 Task: Create List Brand Differentiation in Board Brand Messaging Development to Workspace Email Service Providers. Create List Brand Architecture in Board Email Marketing List Cleaning and Segmentation to Workspace Email Service Providers. Create List Brand Essence in Board Product Quality Control and Assurance to Workspace Email Service Providers
Action: Mouse moved to (68, 349)
Screenshot: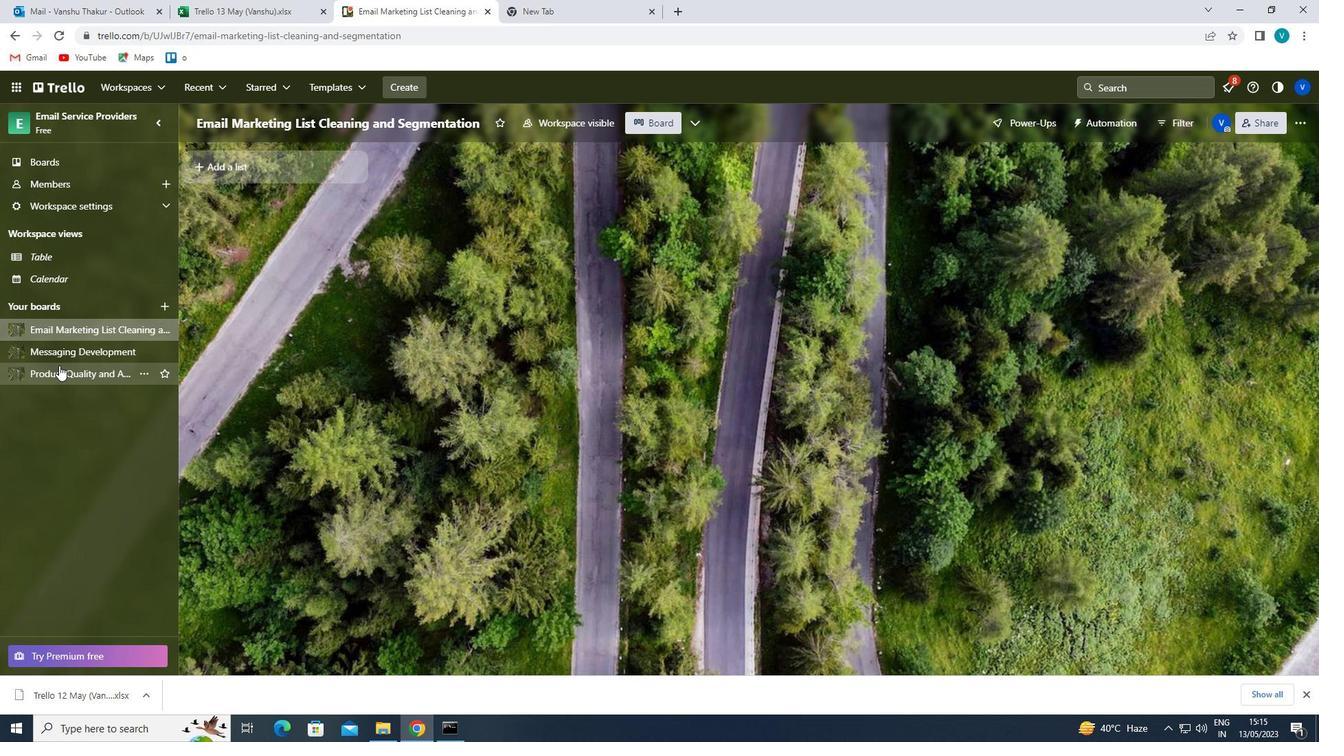 
Action: Mouse pressed left at (68, 349)
Screenshot: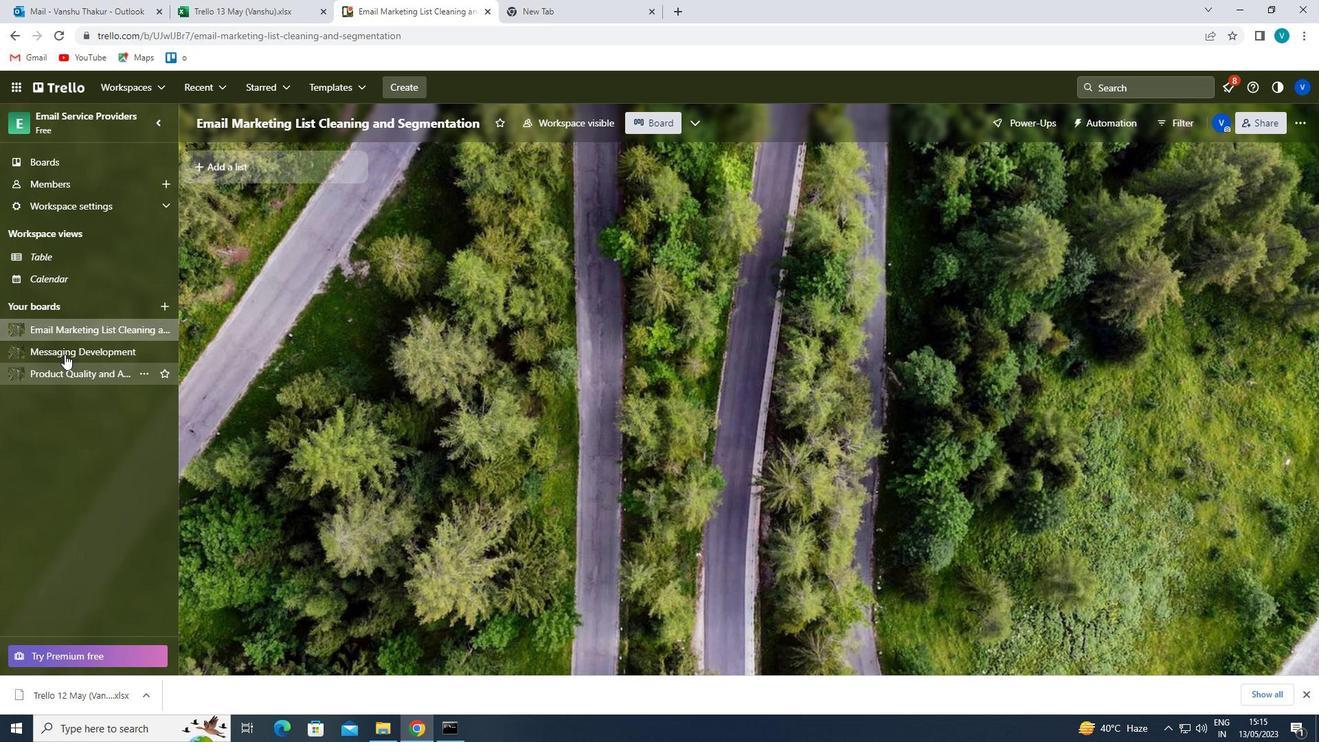 
Action: Mouse moved to (270, 168)
Screenshot: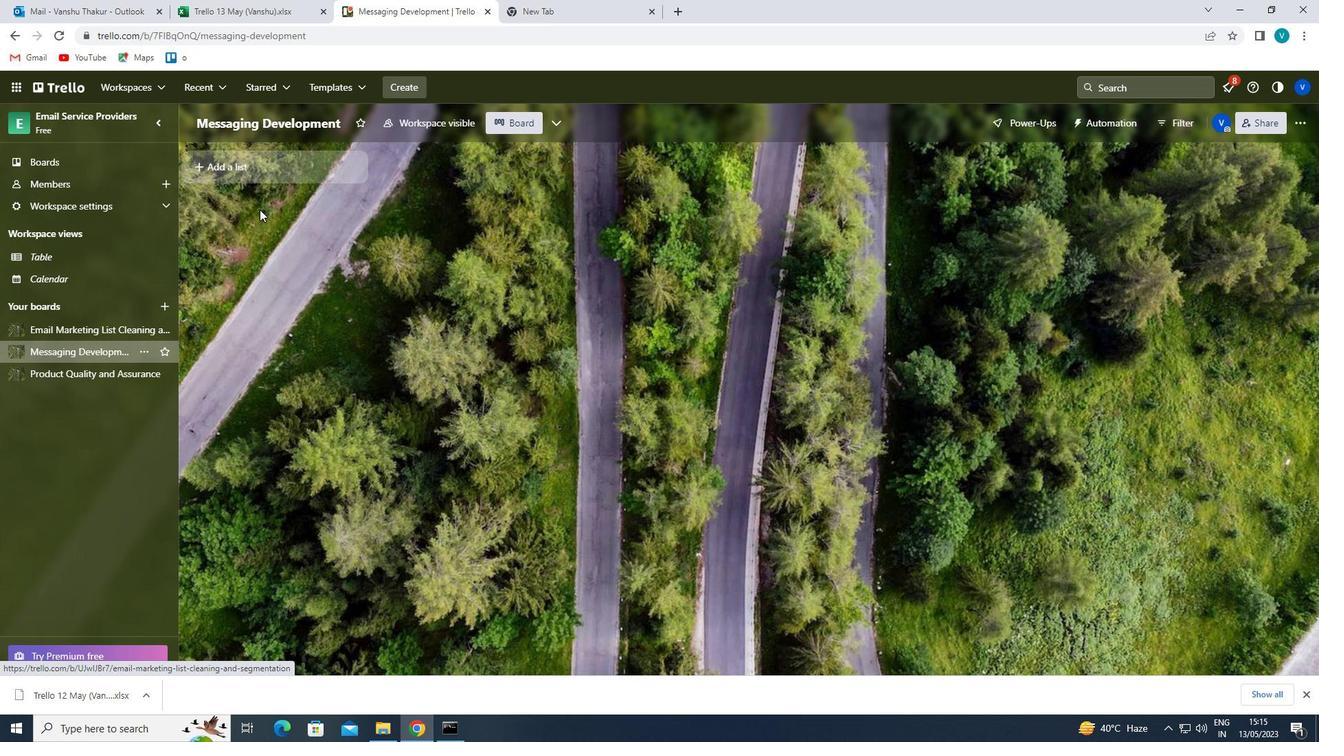 
Action: Mouse pressed left at (270, 168)
Screenshot: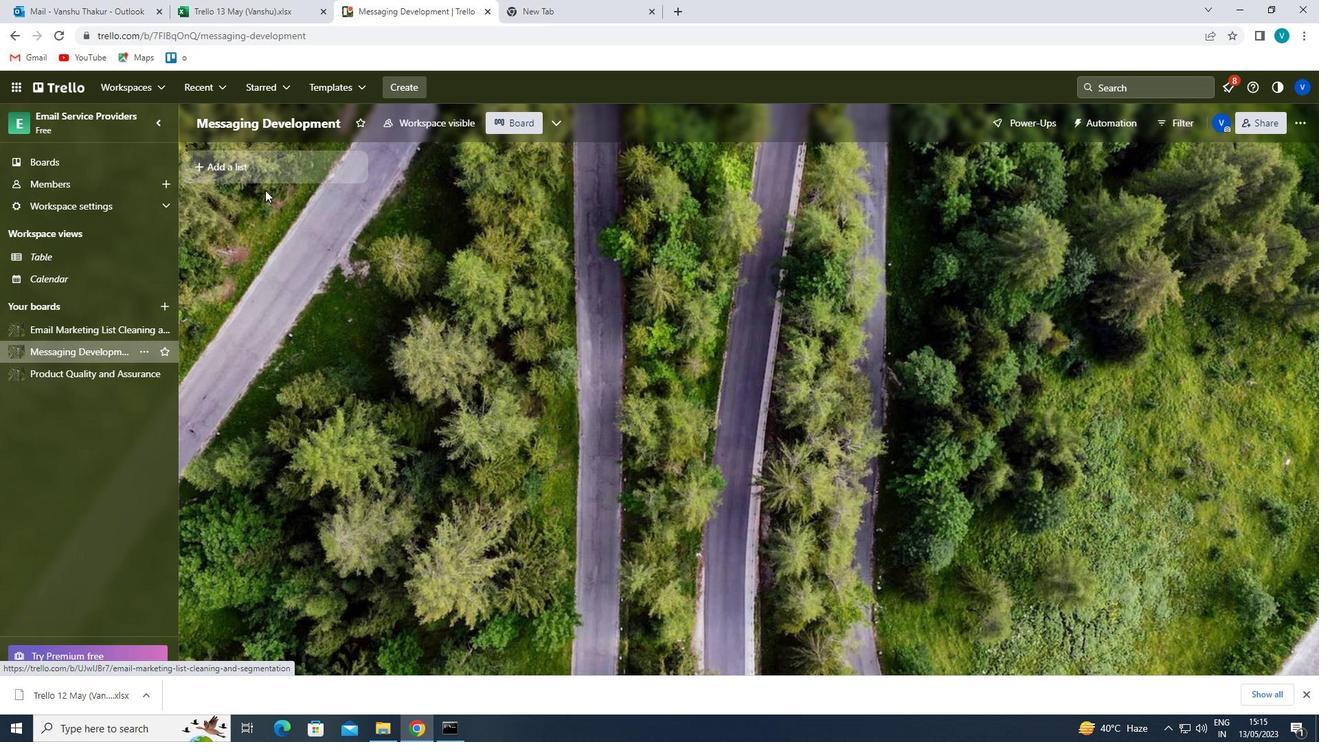 
Action: Key pressed <Key.shift><Key.shift>DIFFERENTIATION<Key.enter>
Screenshot: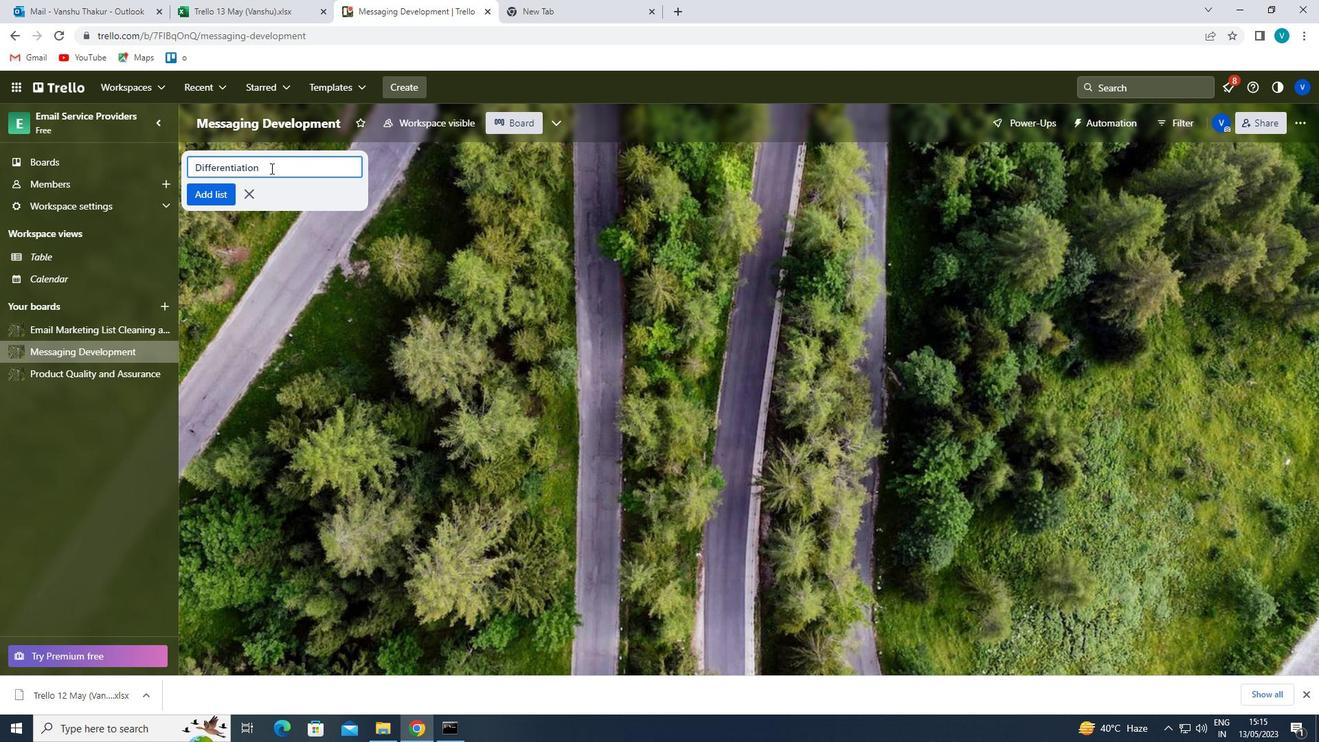 
Action: Mouse moved to (96, 328)
Screenshot: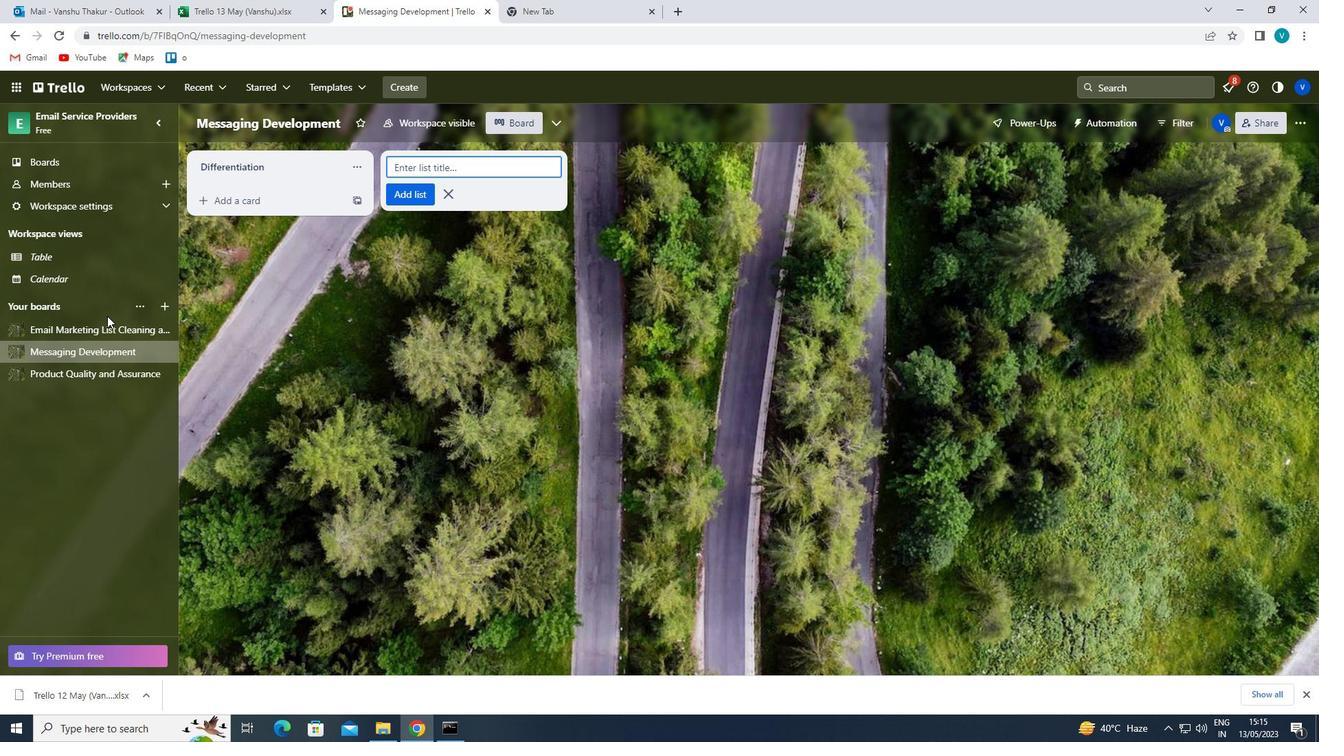 
Action: Mouse pressed left at (96, 328)
Screenshot: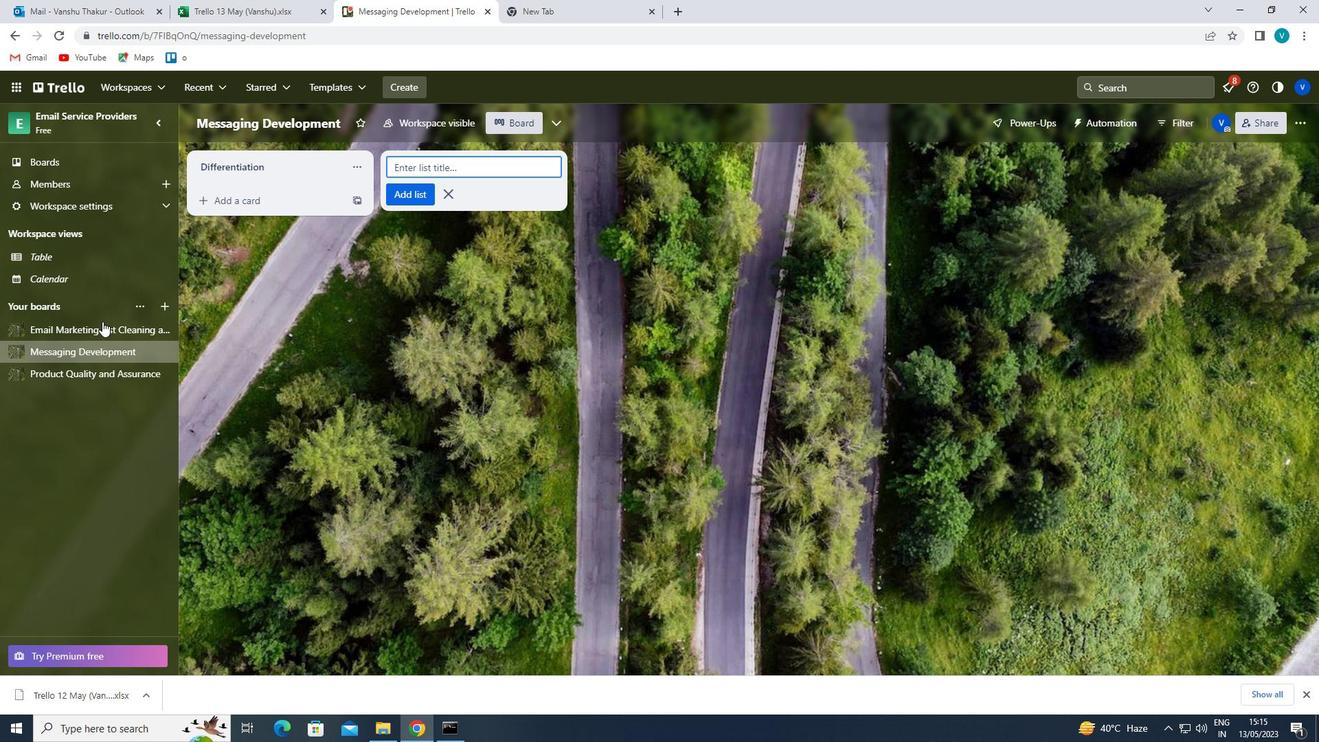 
Action: Mouse moved to (252, 162)
Screenshot: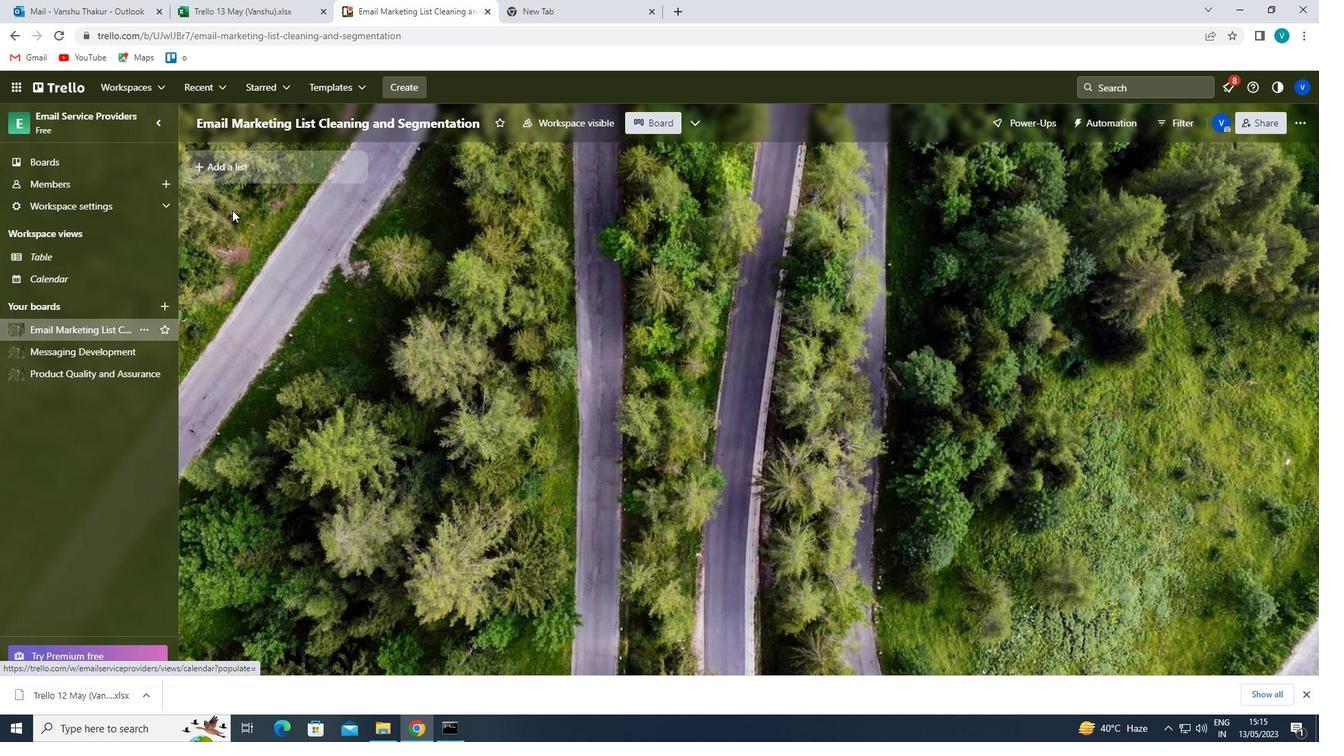 
Action: Mouse pressed left at (252, 162)
Screenshot: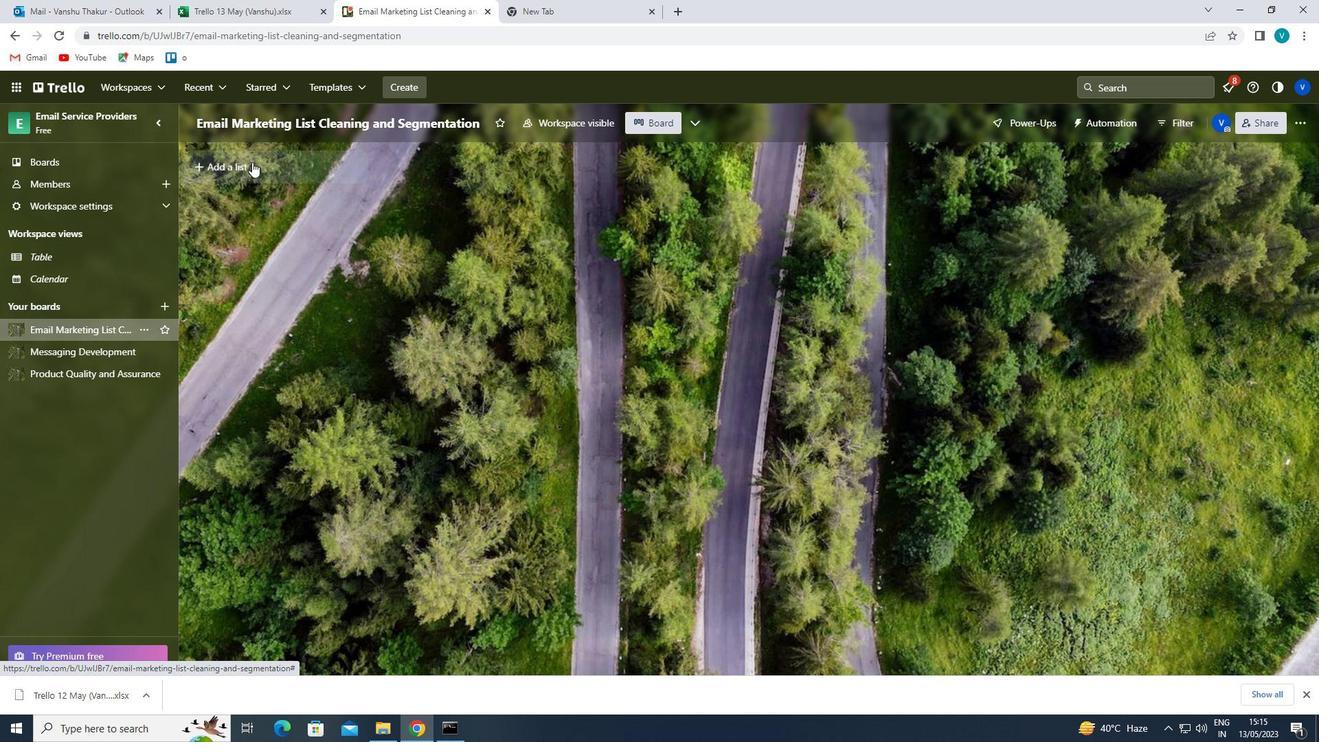 
Action: Key pressed <Key.shift>BRAND<Key.space><Key.shift>ARCHITECTURE0<Key.enter>
Screenshot: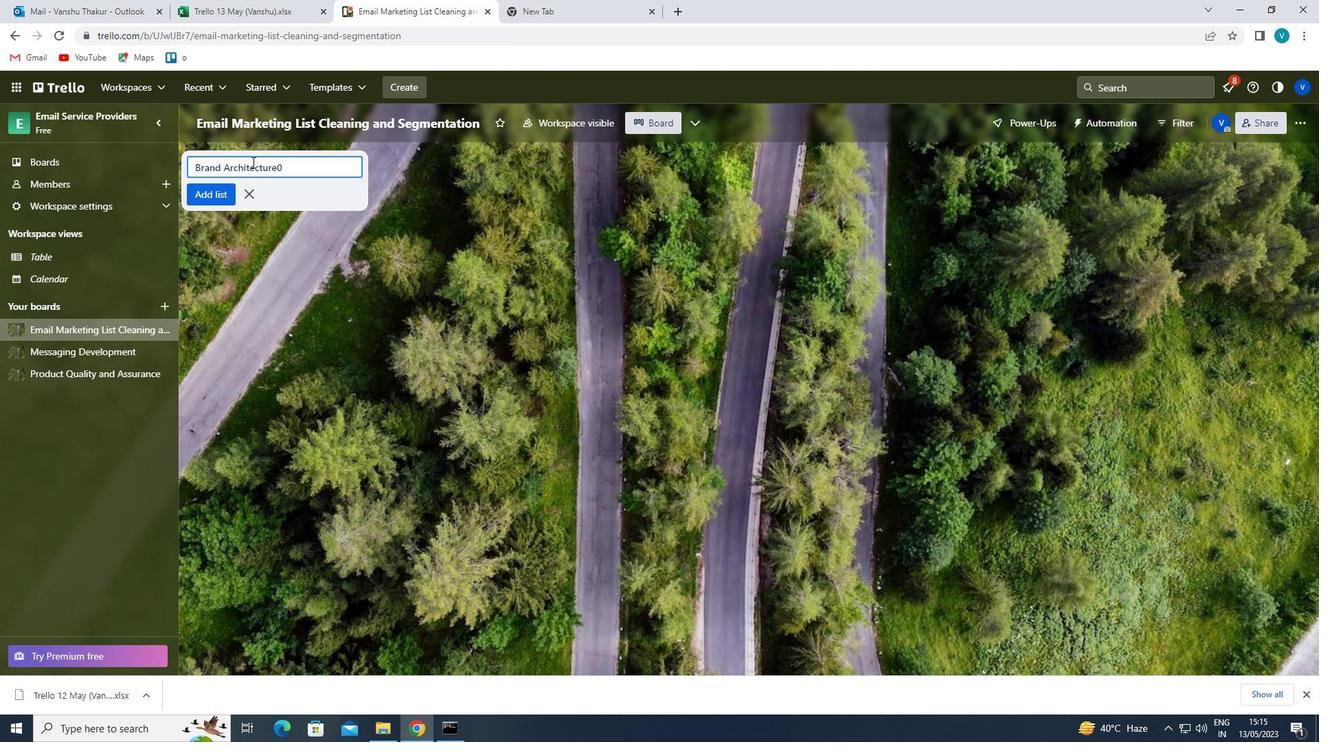 
Action: Mouse moved to (40, 362)
Screenshot: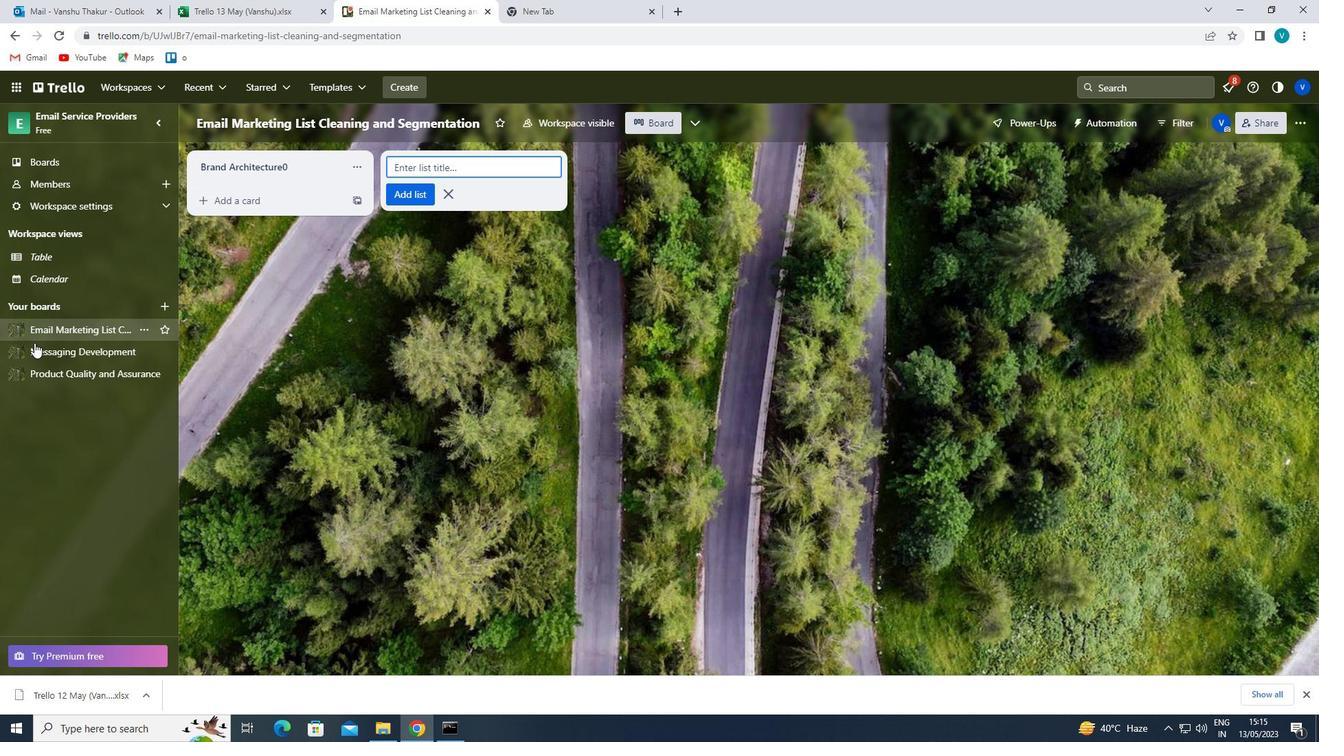 
Action: Mouse pressed left at (40, 362)
Screenshot: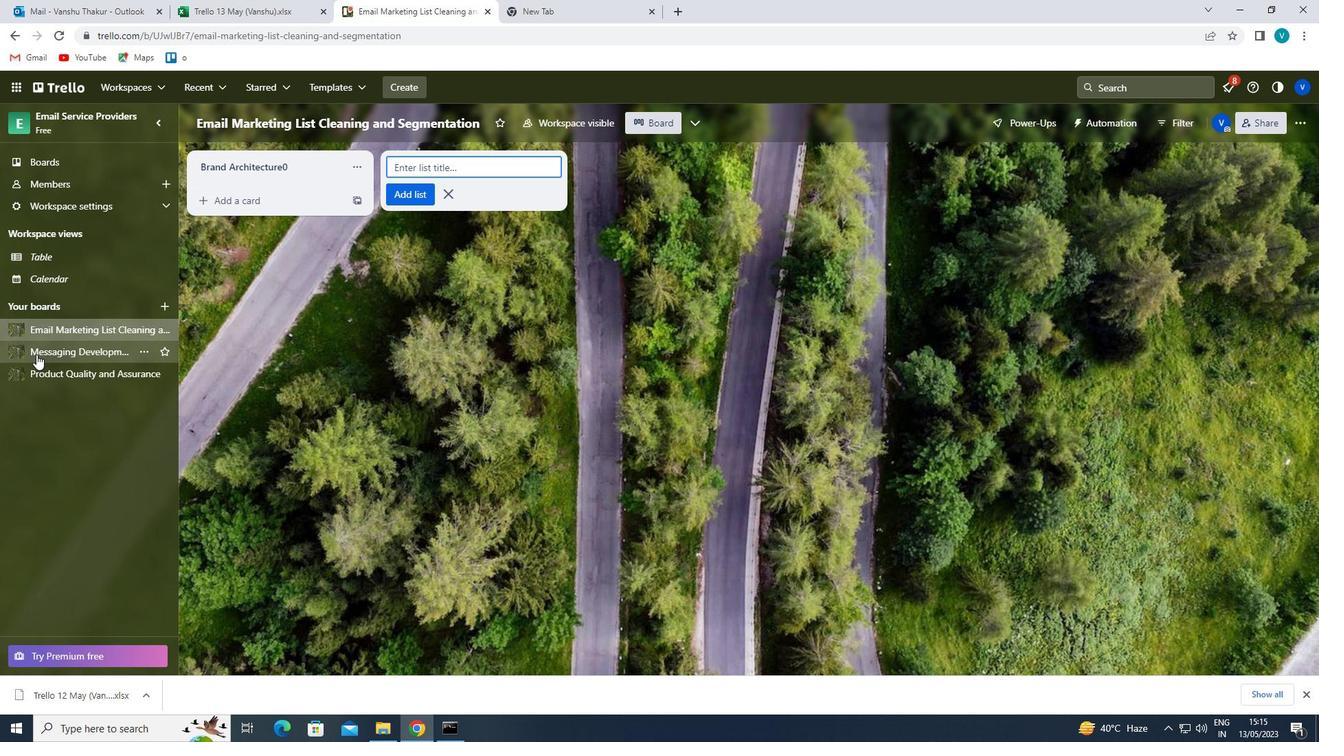 
Action: Mouse moved to (259, 159)
Screenshot: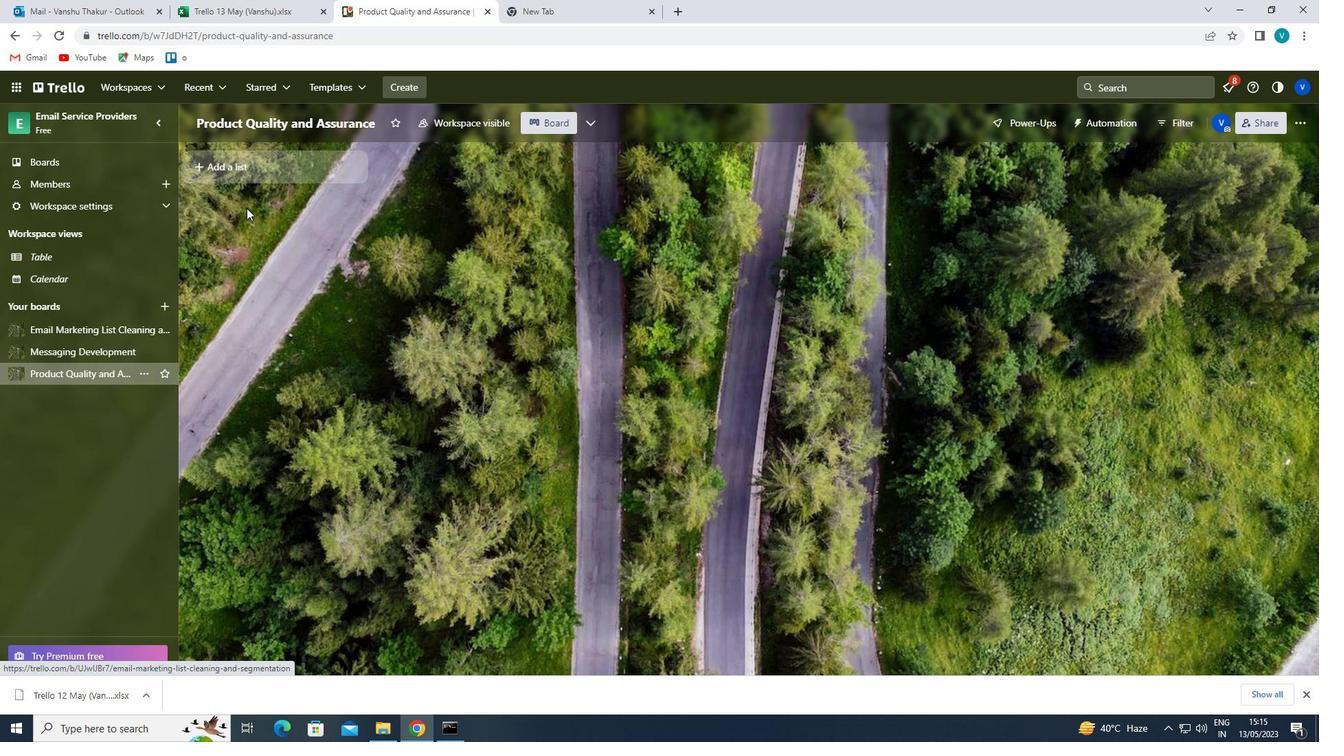 
Action: Mouse pressed left at (259, 159)
Screenshot: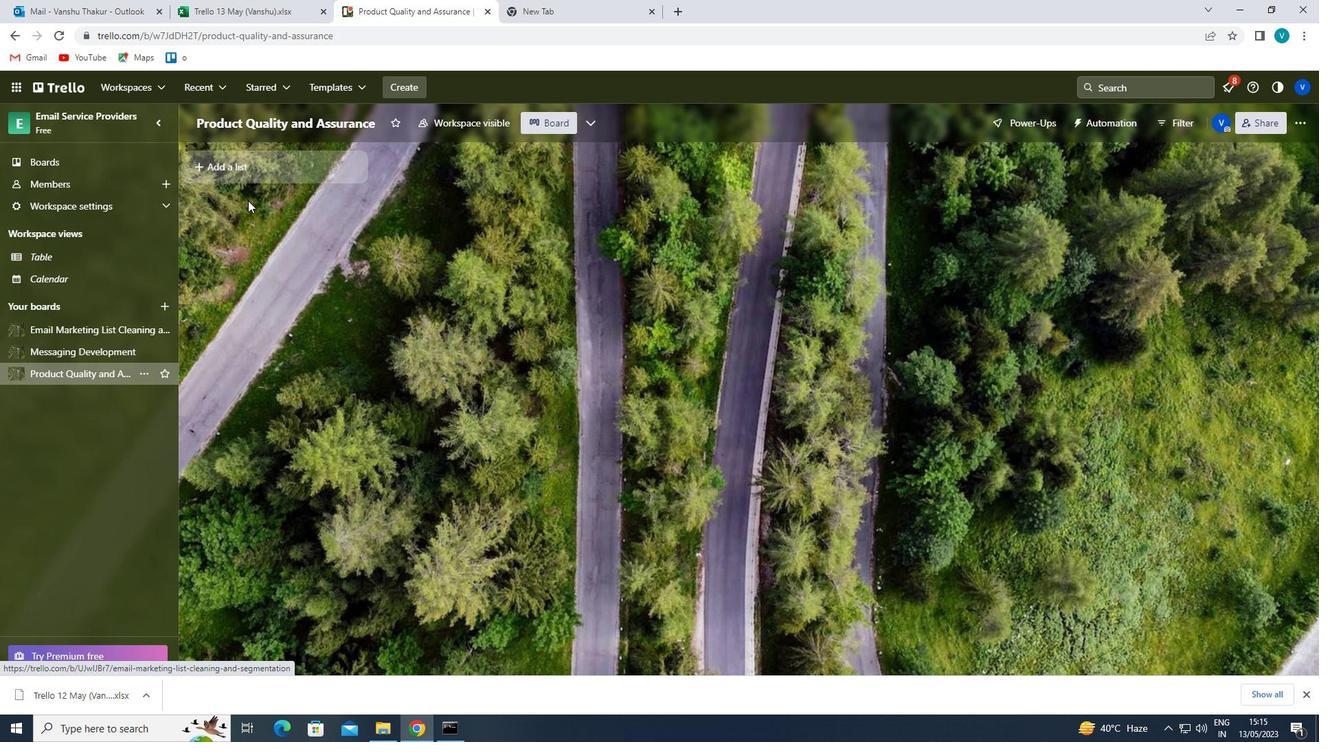 
Action: Key pressed <Key.shift>BRAND<Key.space><Key.shift>ESSENCE<Key.enter>
Screenshot: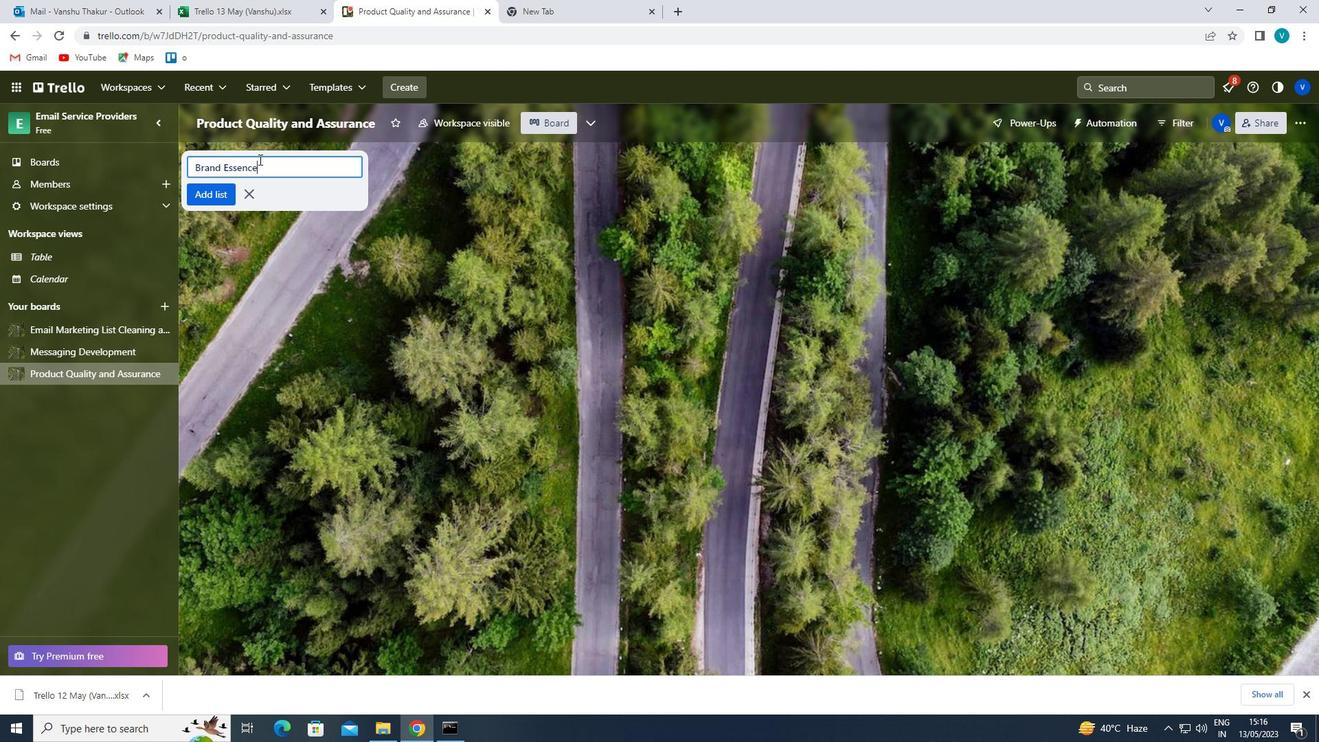 
